 Task: Edit last name to Taylor.
Action: Mouse moved to (741, 98)
Screenshot: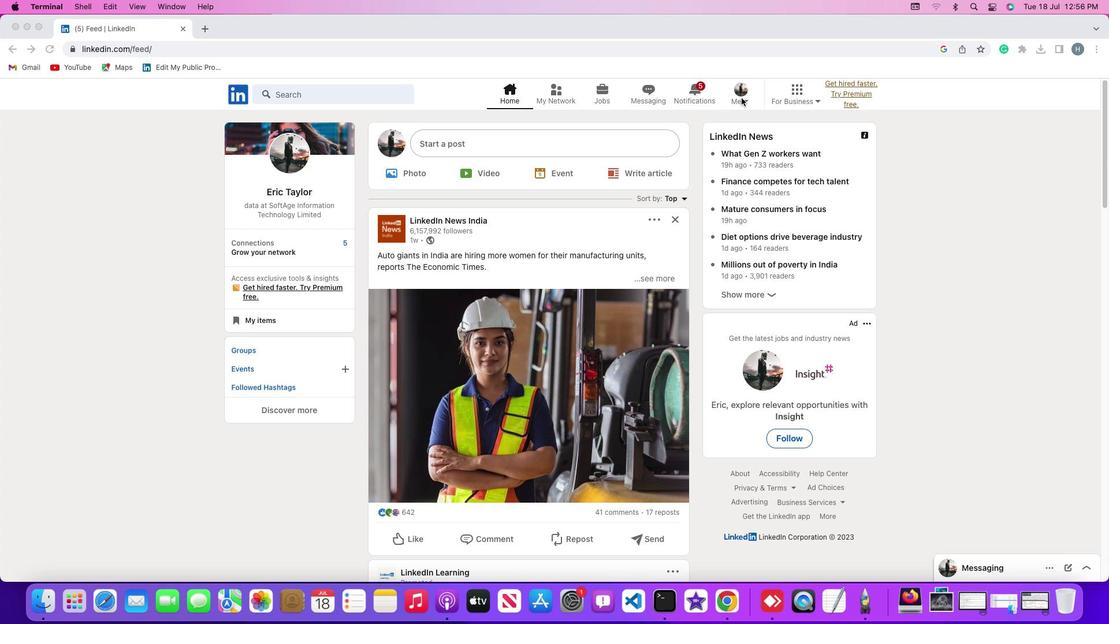 
Action: Mouse pressed left at (741, 98)
Screenshot: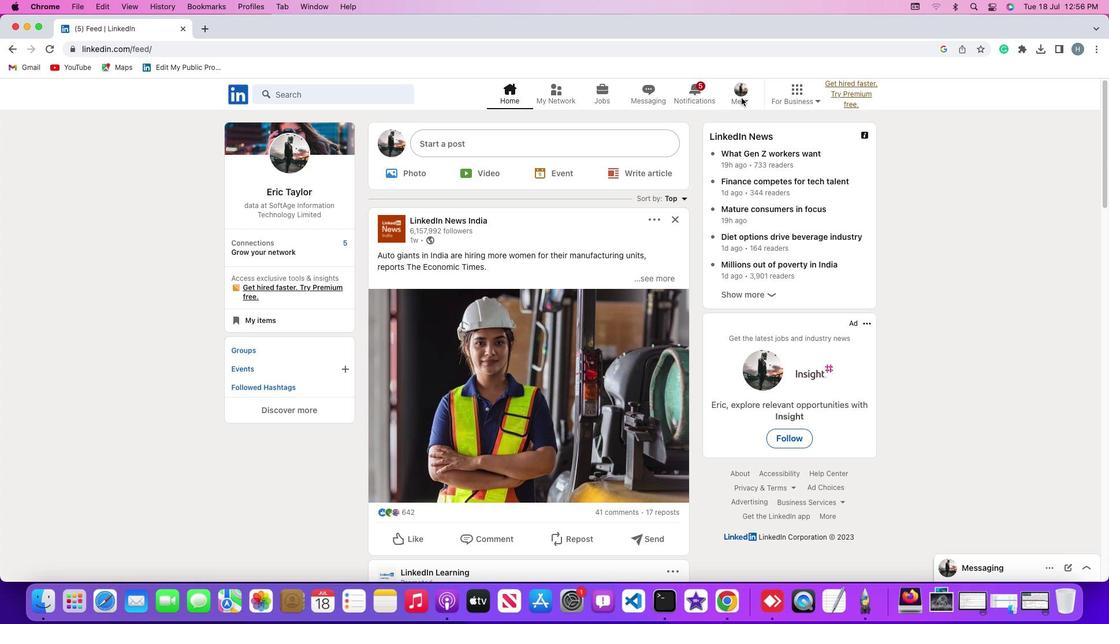 
Action: Mouse moved to (742, 98)
Screenshot: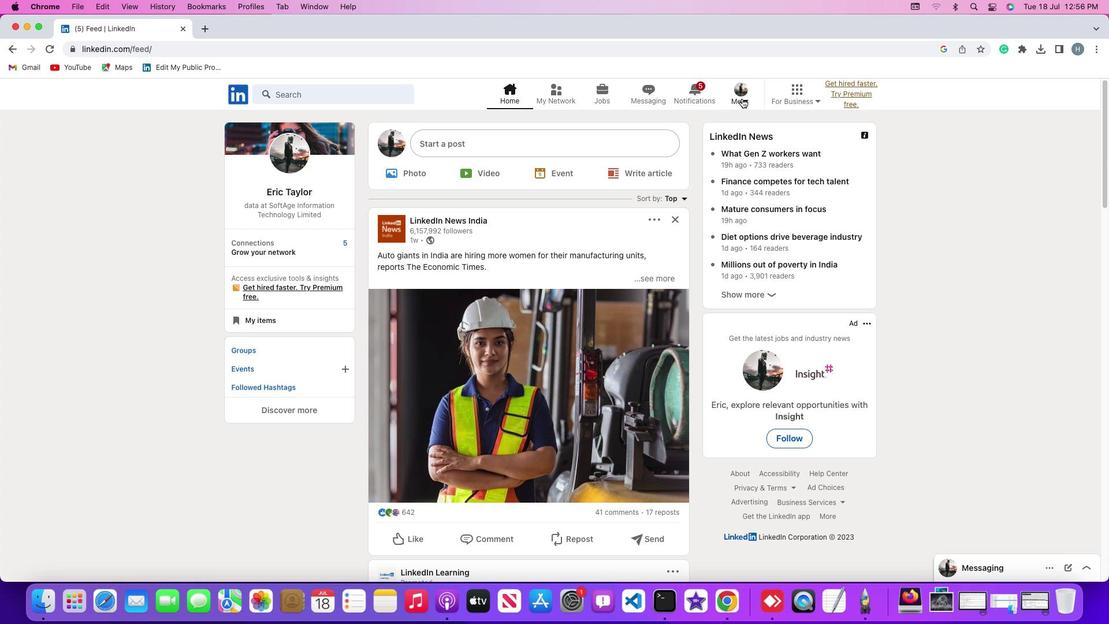 
Action: Mouse pressed left at (742, 98)
Screenshot: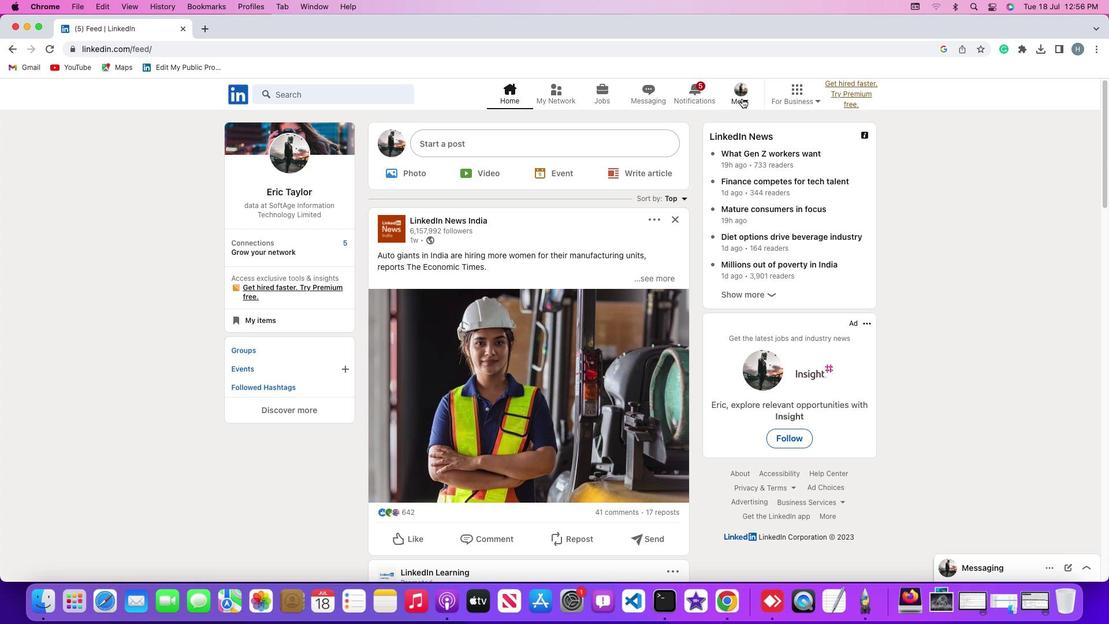 
Action: Mouse moved to (719, 164)
Screenshot: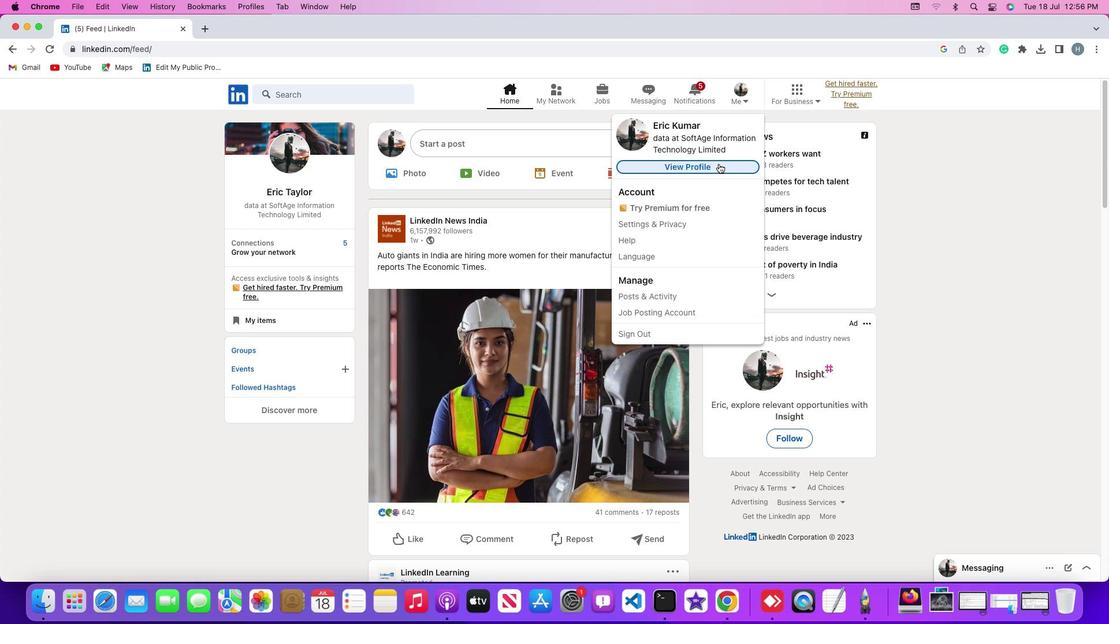 
Action: Mouse pressed left at (719, 164)
Screenshot: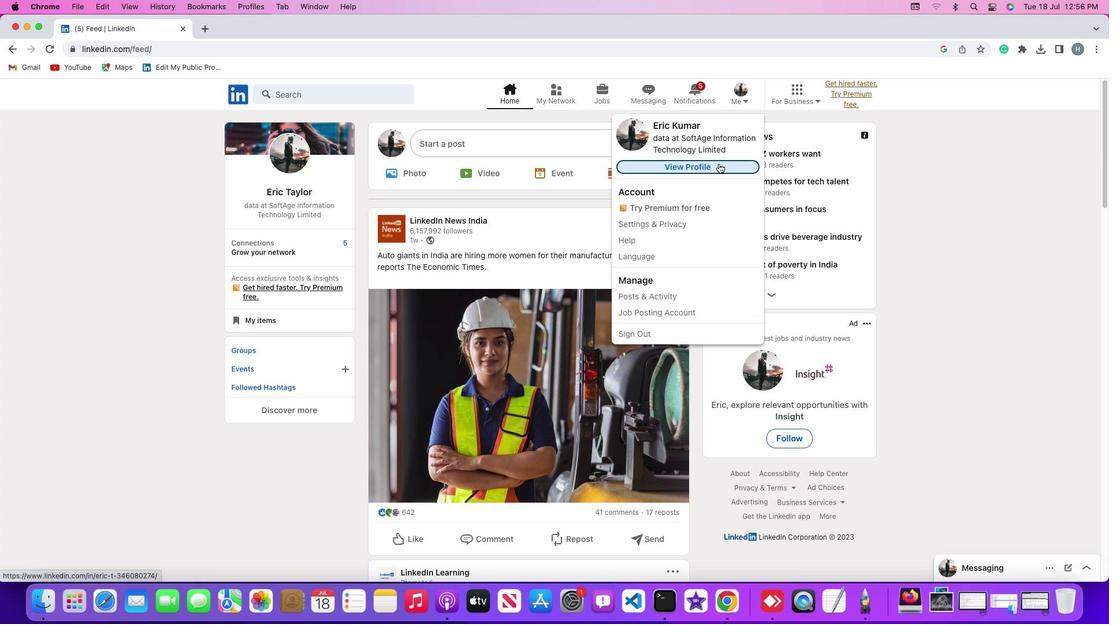 
Action: Mouse moved to (670, 254)
Screenshot: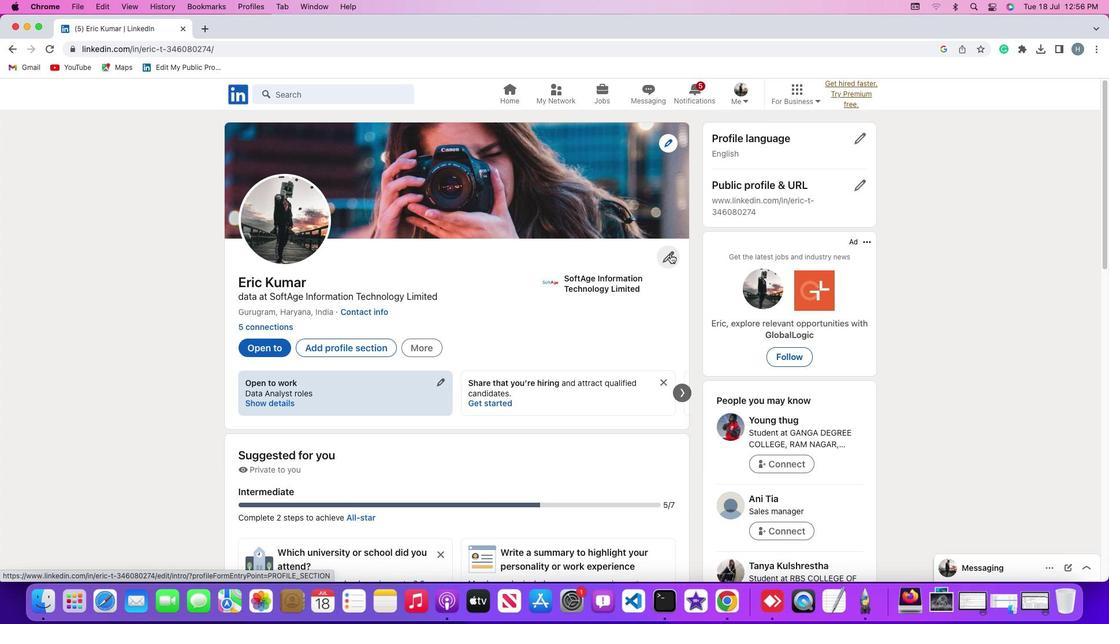 
Action: Mouse pressed left at (670, 254)
Screenshot: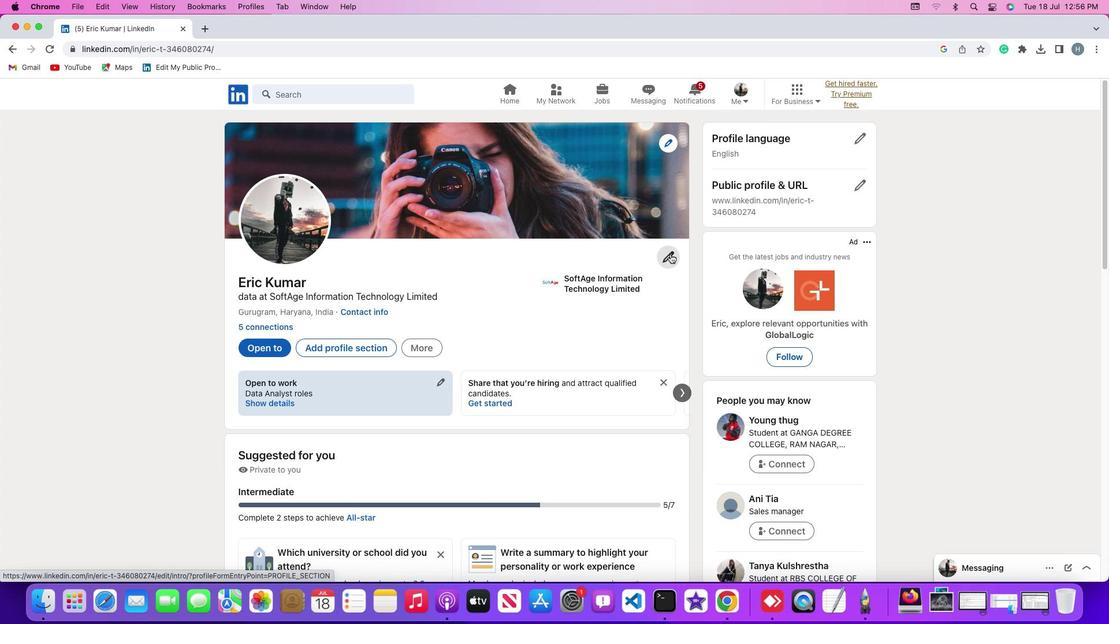 
Action: Mouse moved to (631, 223)
Screenshot: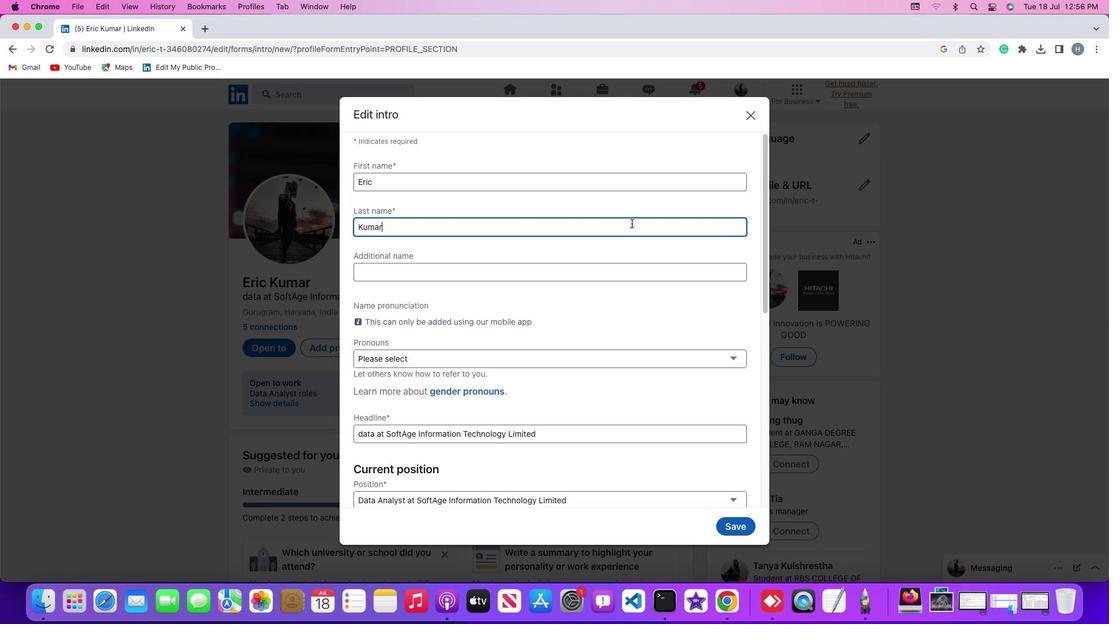 
Action: Mouse pressed left at (631, 223)
Screenshot: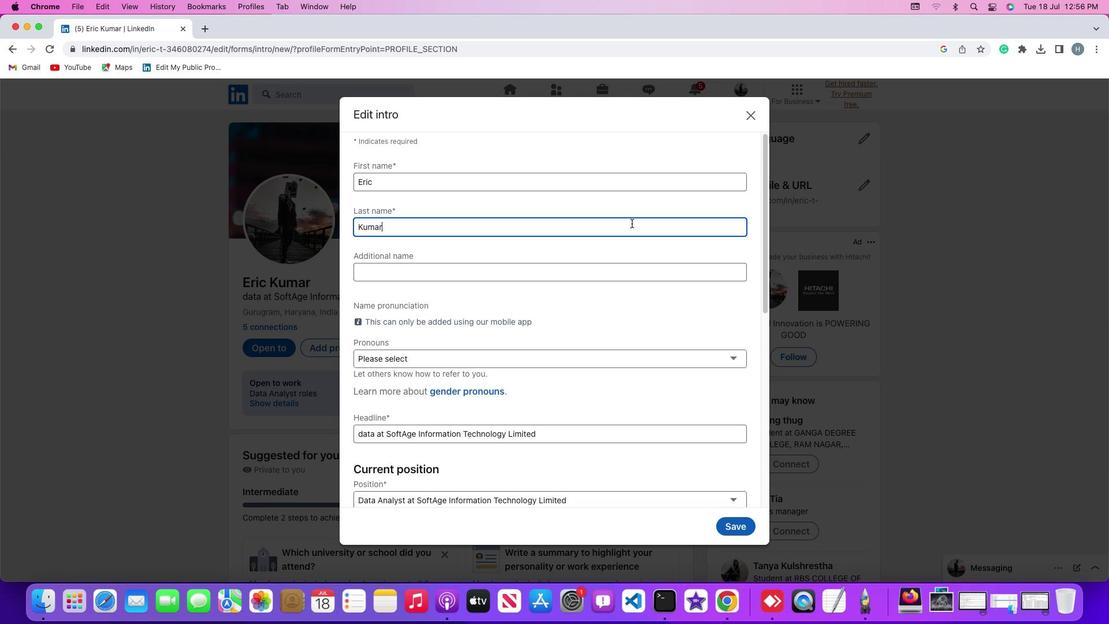 
Action: Key pressed Key.cmd'a'Key.backspaceKey.shift'T''a''y''l''o''r'
Screenshot: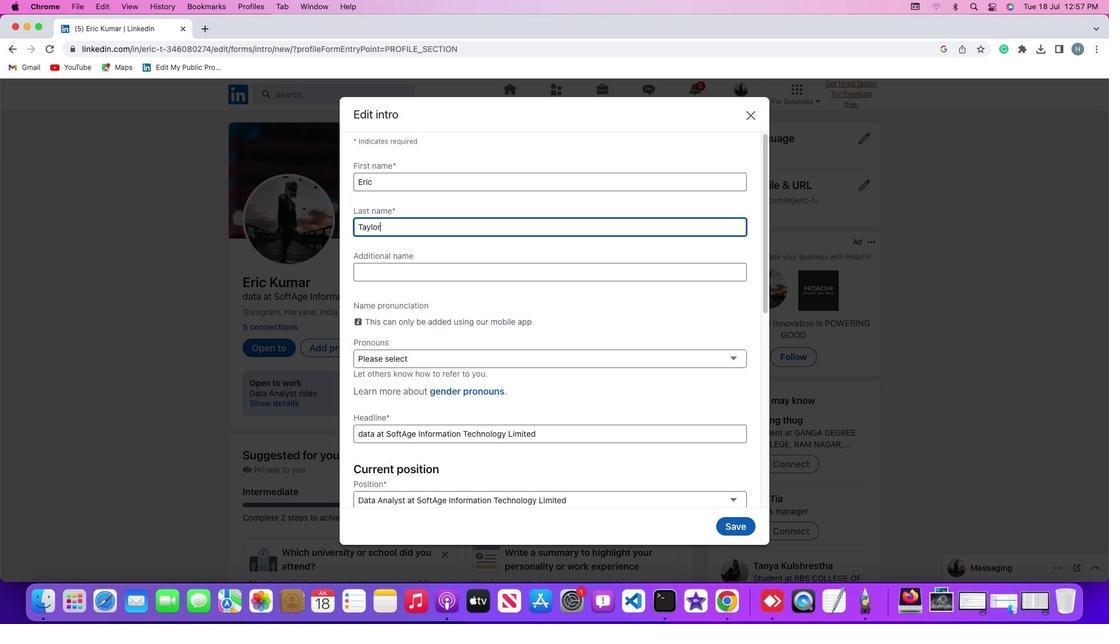 
Action: Mouse moved to (732, 524)
Screenshot: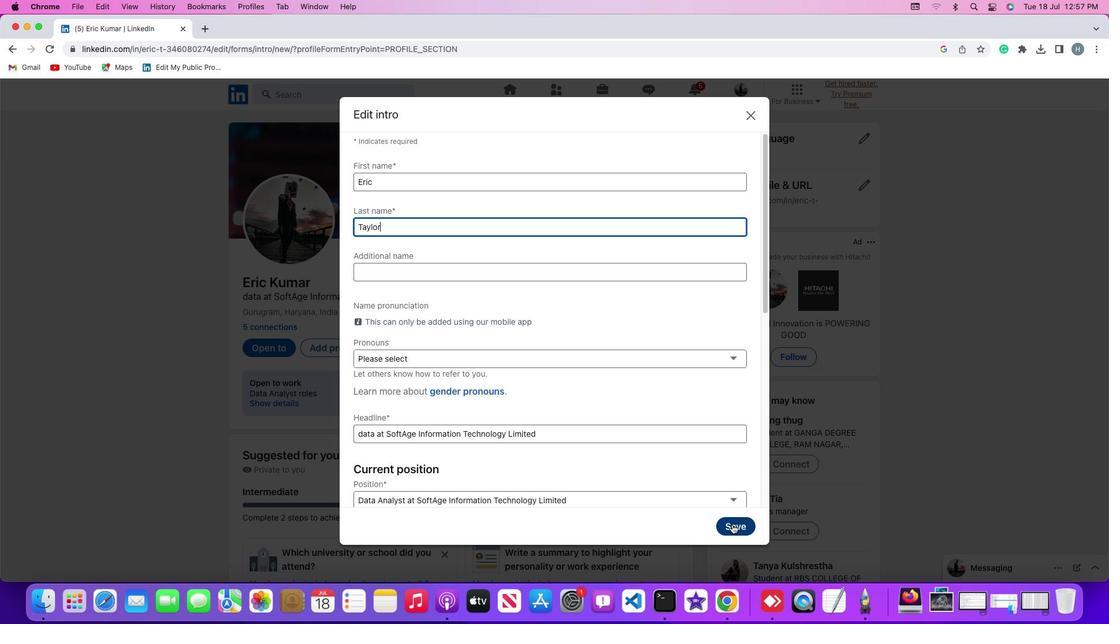 
Action: Mouse pressed left at (732, 524)
Screenshot: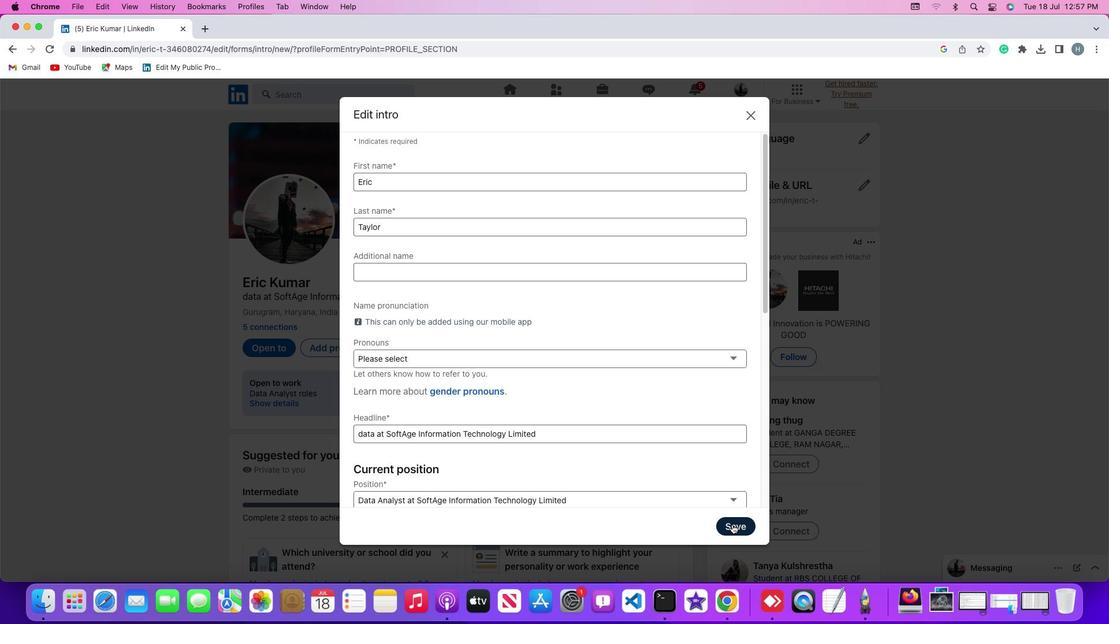 
Action: Mouse moved to (663, 338)
Screenshot: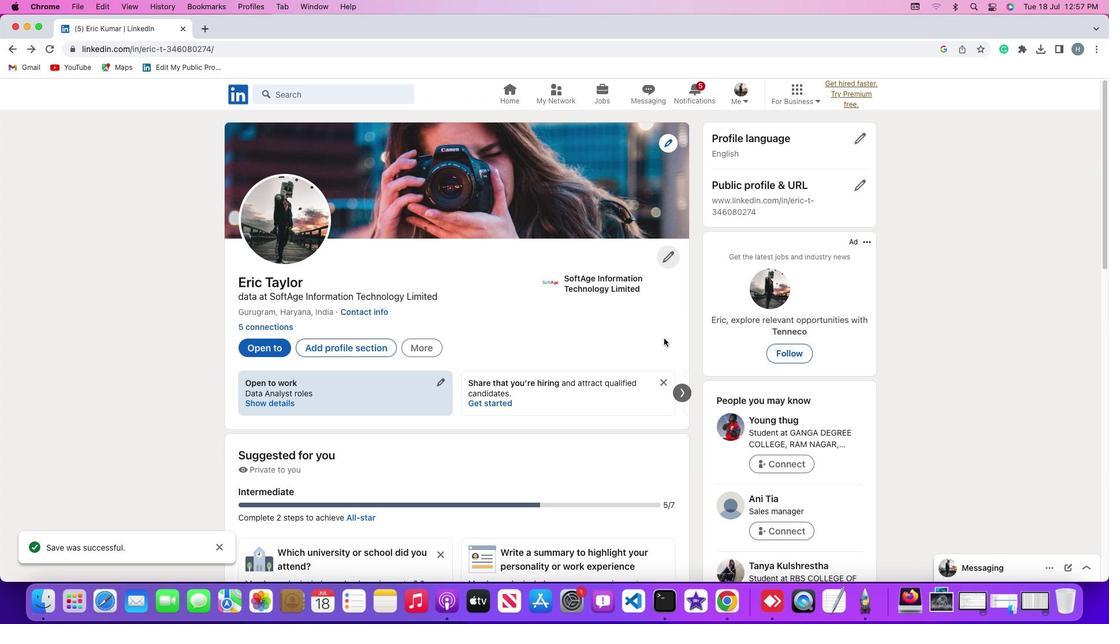 
